 Task: Create in the project TripHive and in the Backlog issue 'Migrate website to a new hosting provider' a child issue 'User interface design', and assign it to team member softage.3@softage.net.
Action: Mouse moved to (562, 299)
Screenshot: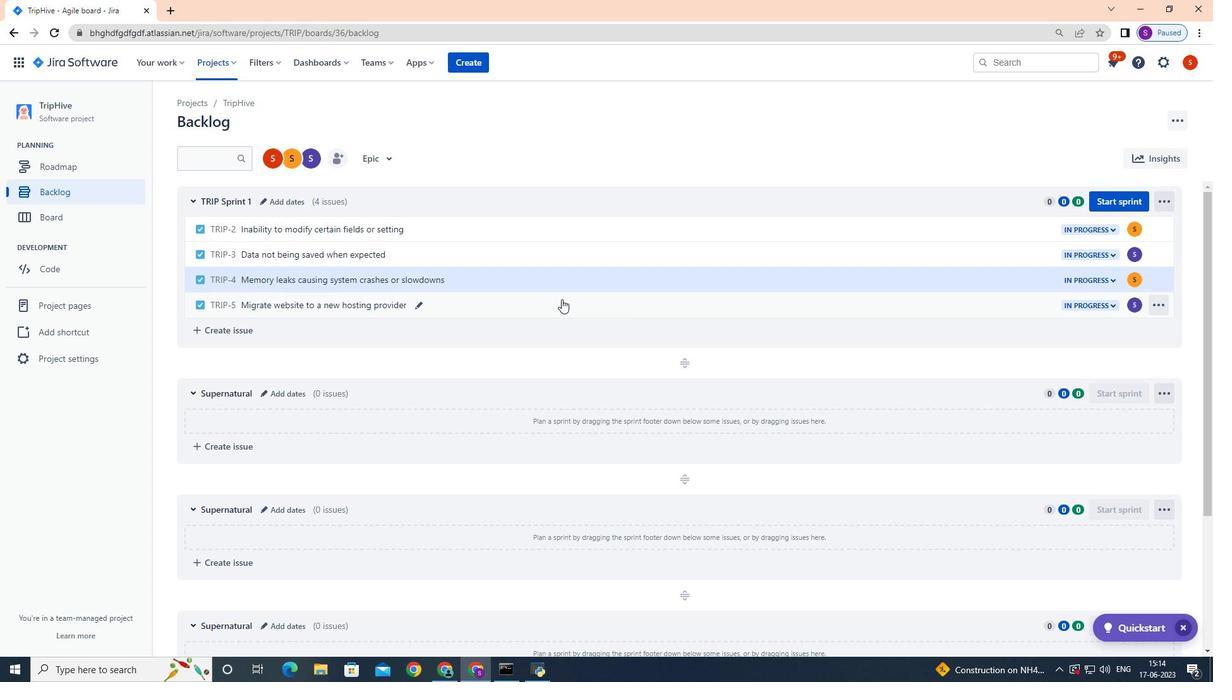 
Action: Mouse pressed left at (562, 299)
Screenshot: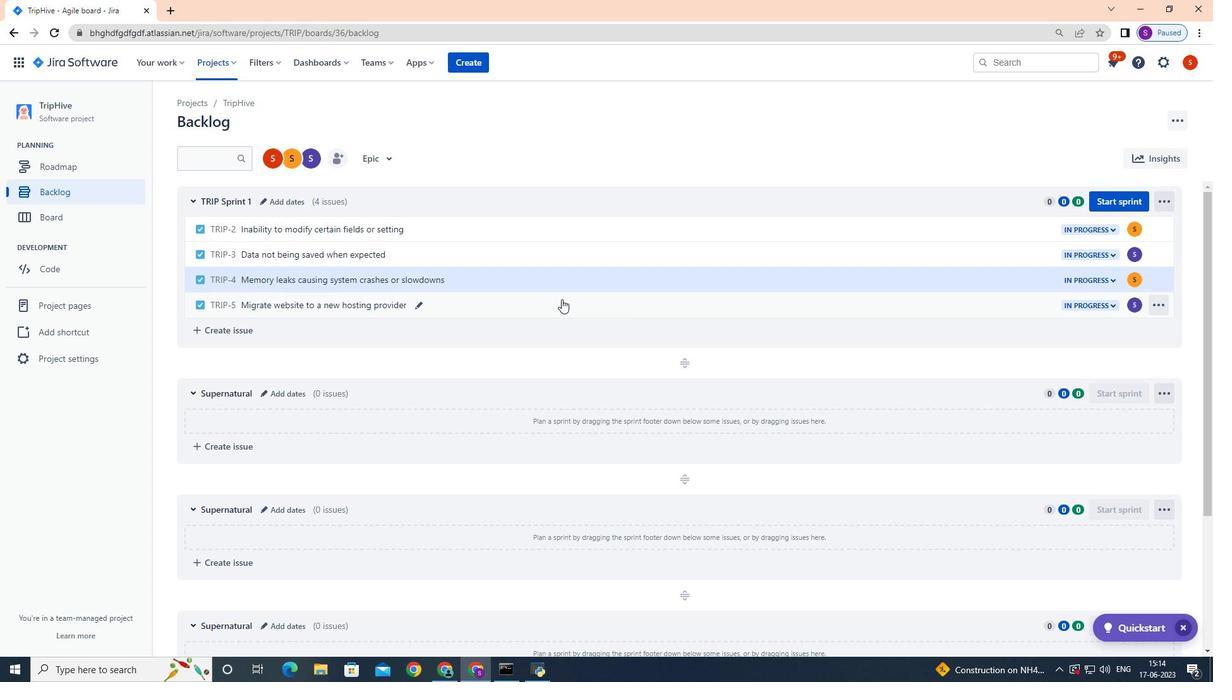 
Action: Mouse moved to (993, 271)
Screenshot: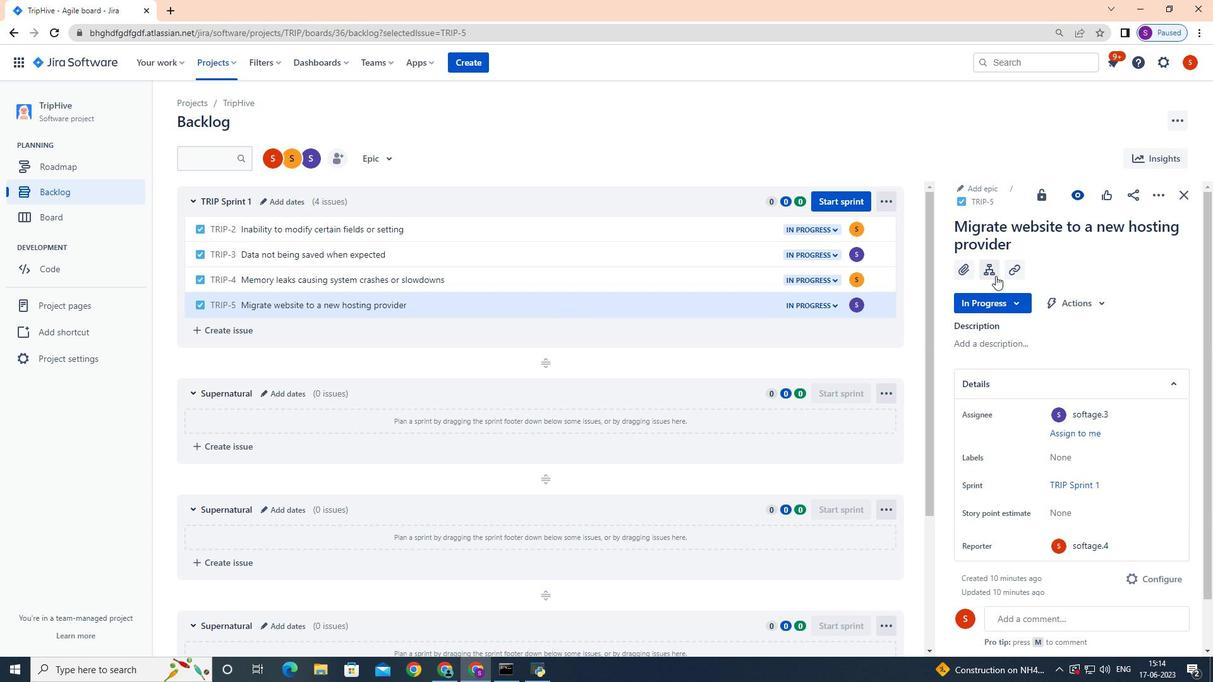 
Action: Mouse pressed left at (993, 271)
Screenshot: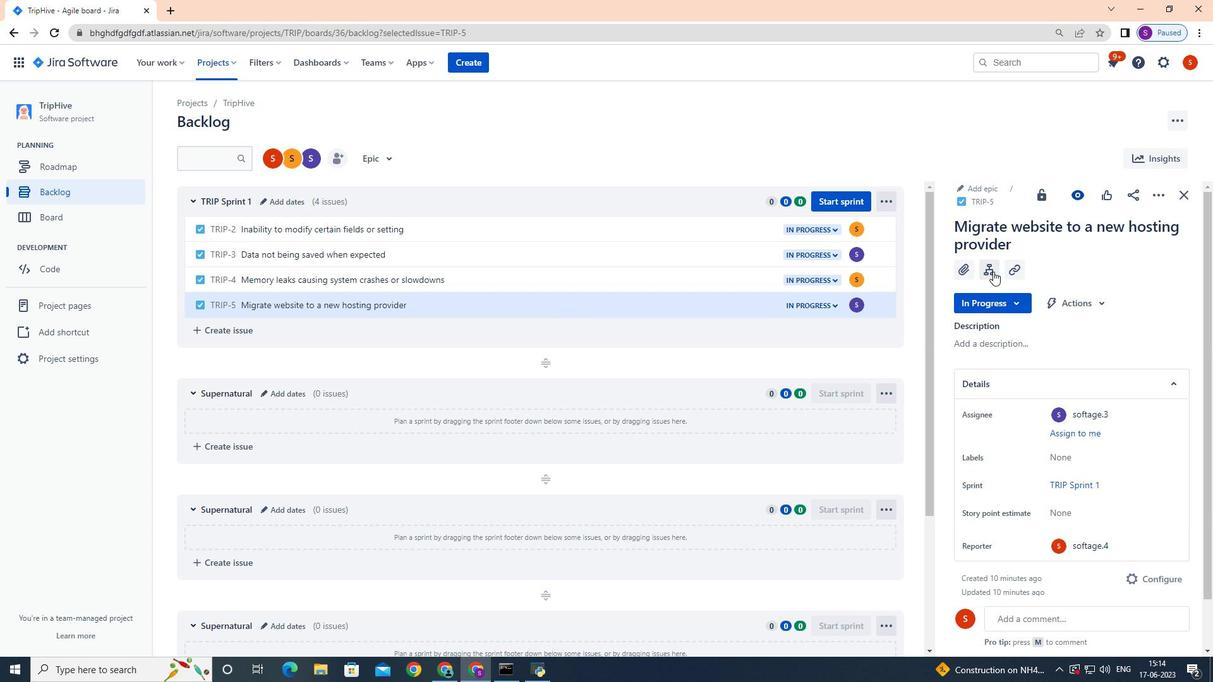 
Action: Mouse moved to (1007, 372)
Screenshot: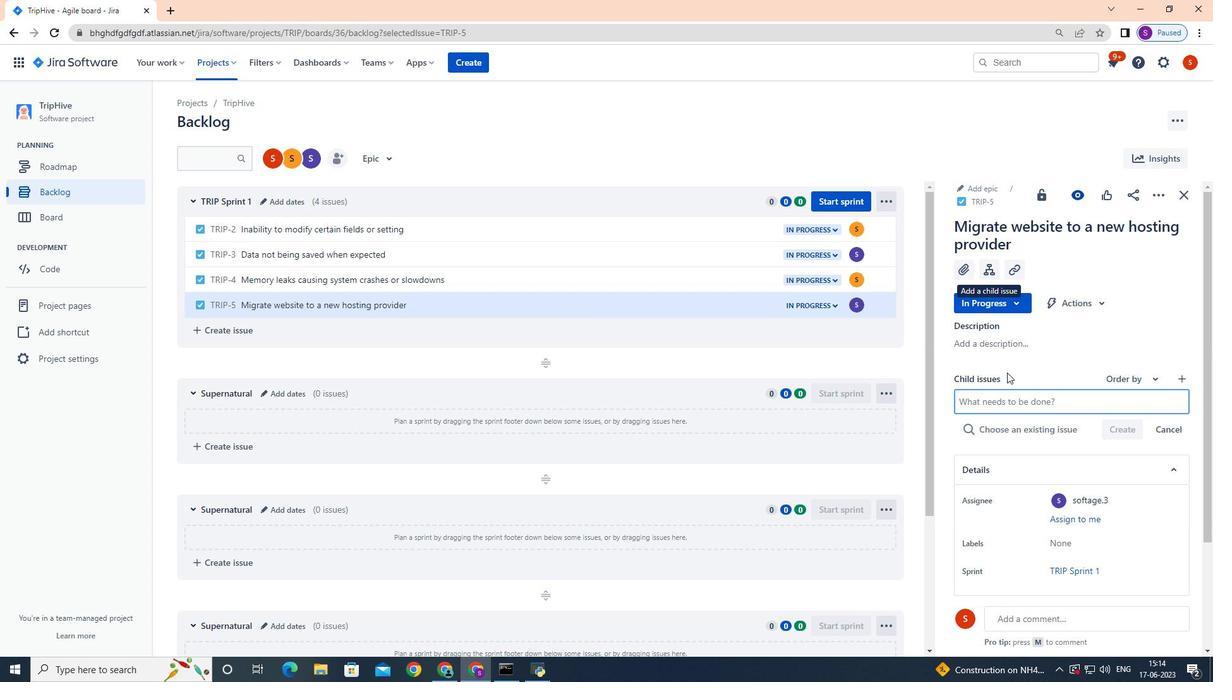 
Action: Key pressed <Key.shift>User<Key.space>interface<Key.space>design<Key.enter>
Screenshot: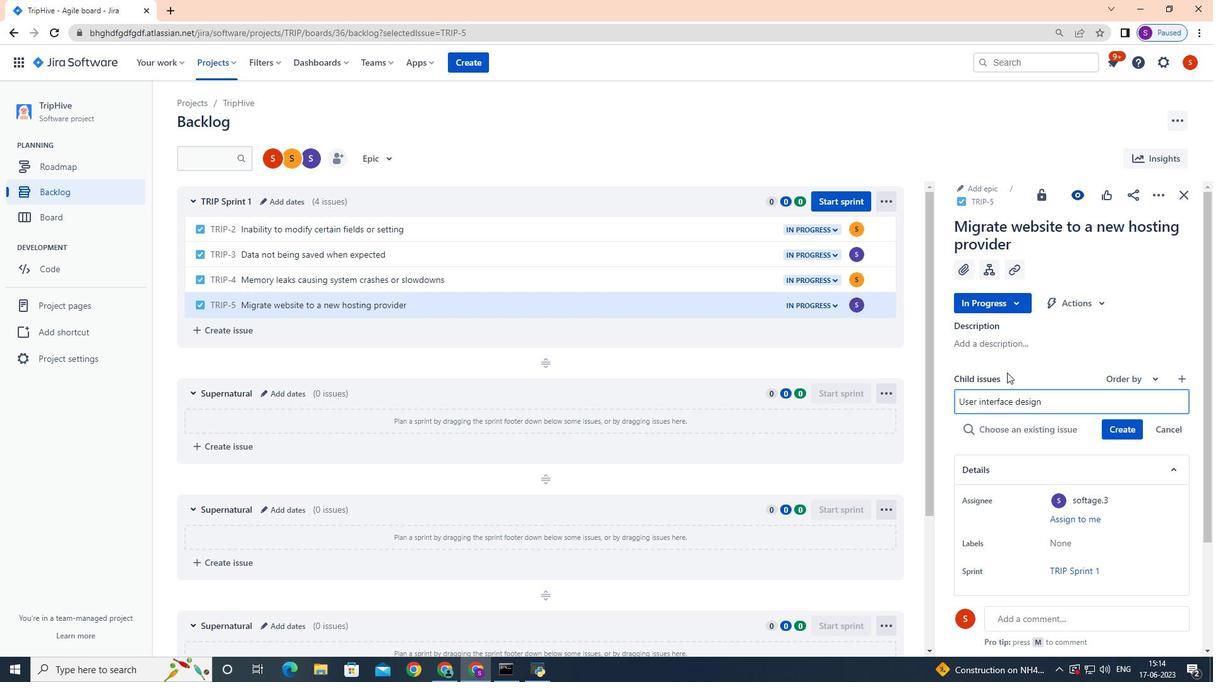 
Action: Mouse moved to (1134, 407)
Screenshot: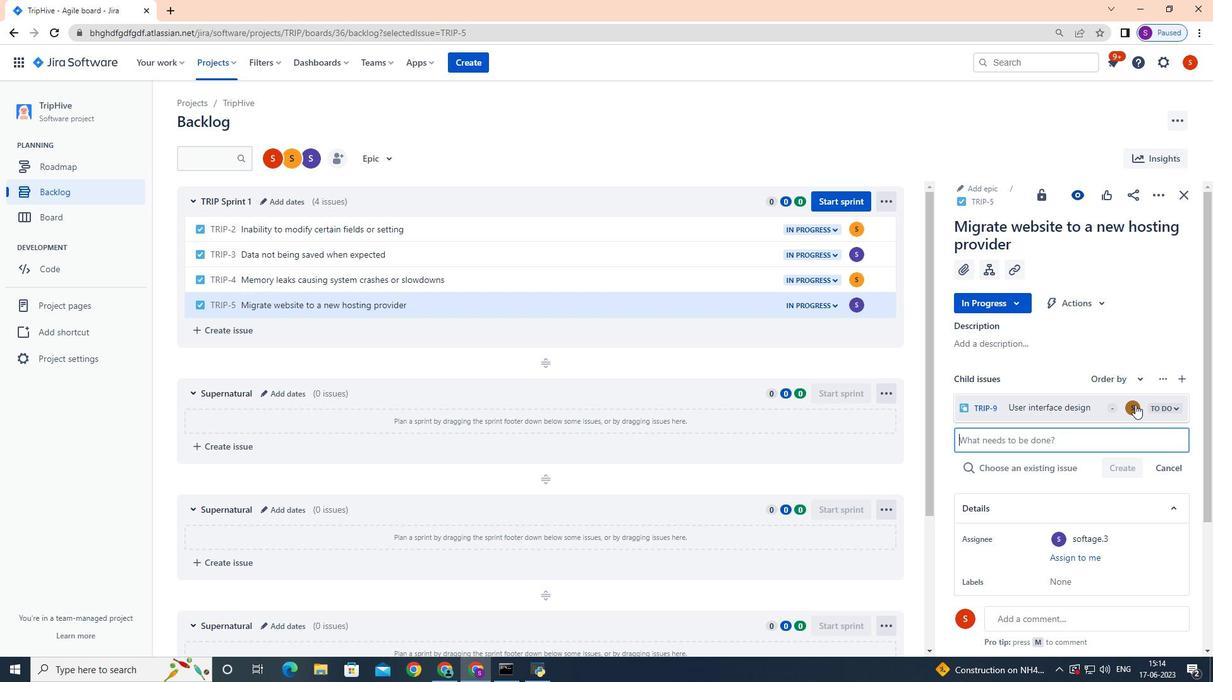 
Action: Mouse pressed left at (1134, 407)
Screenshot: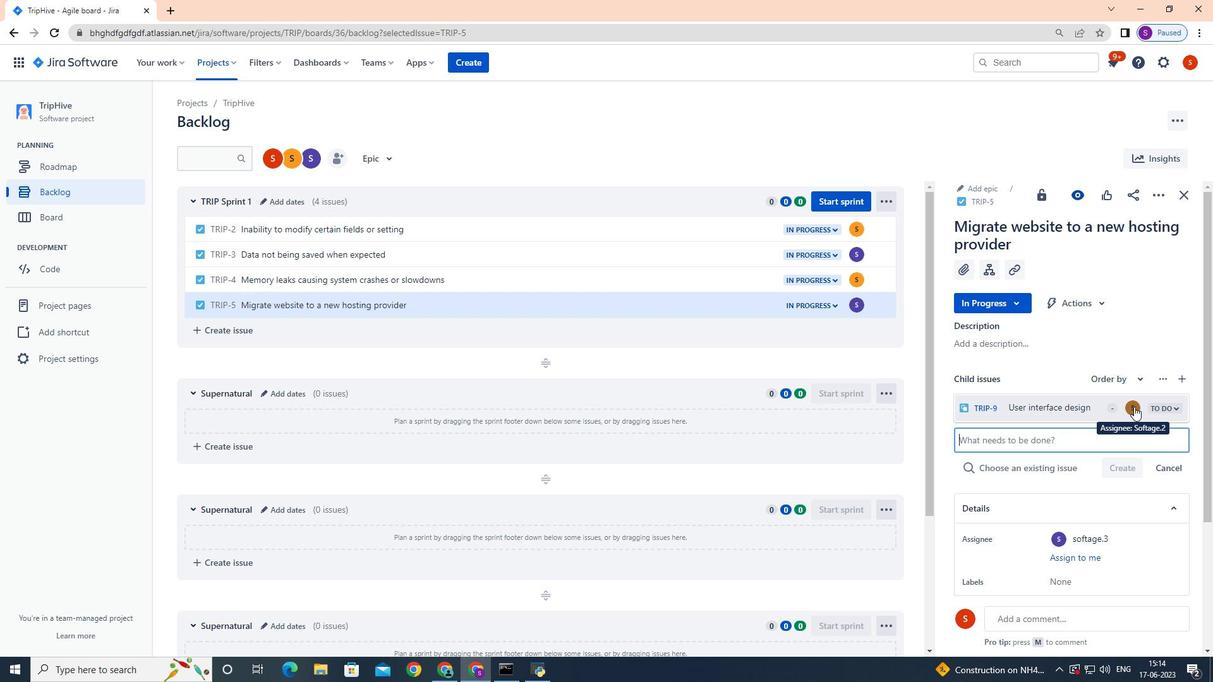 
Action: Mouse moved to (1137, 405)
Screenshot: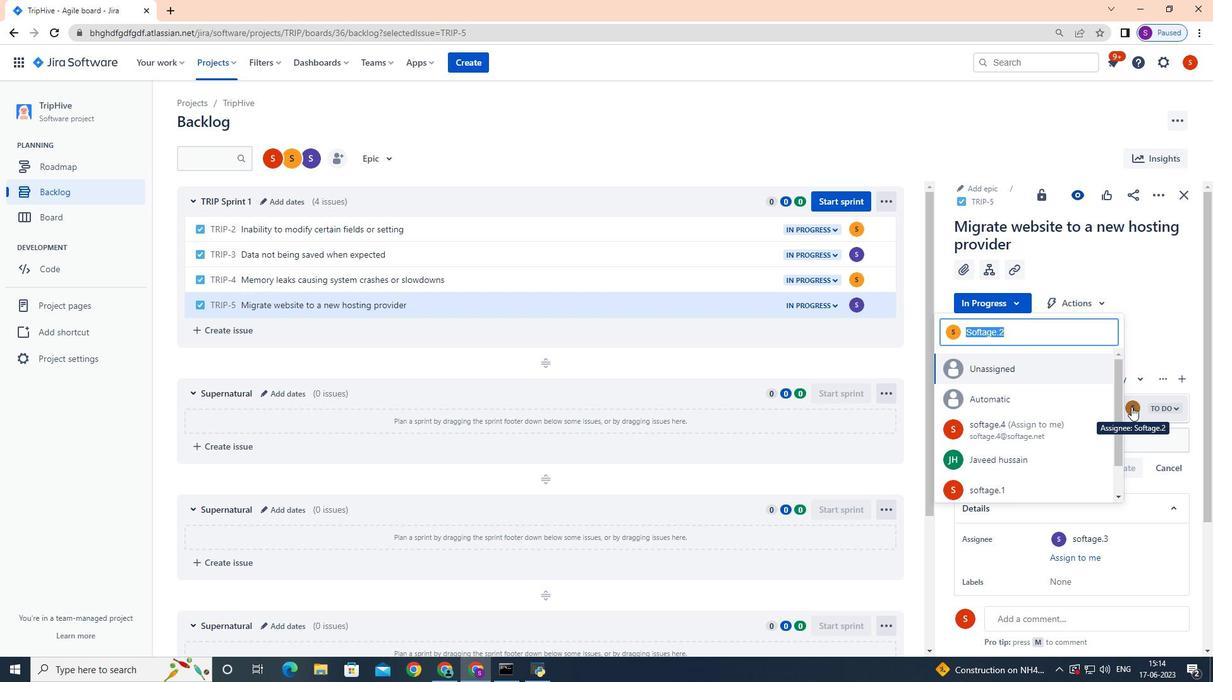 
Action: Key pressed softage.3
Screenshot: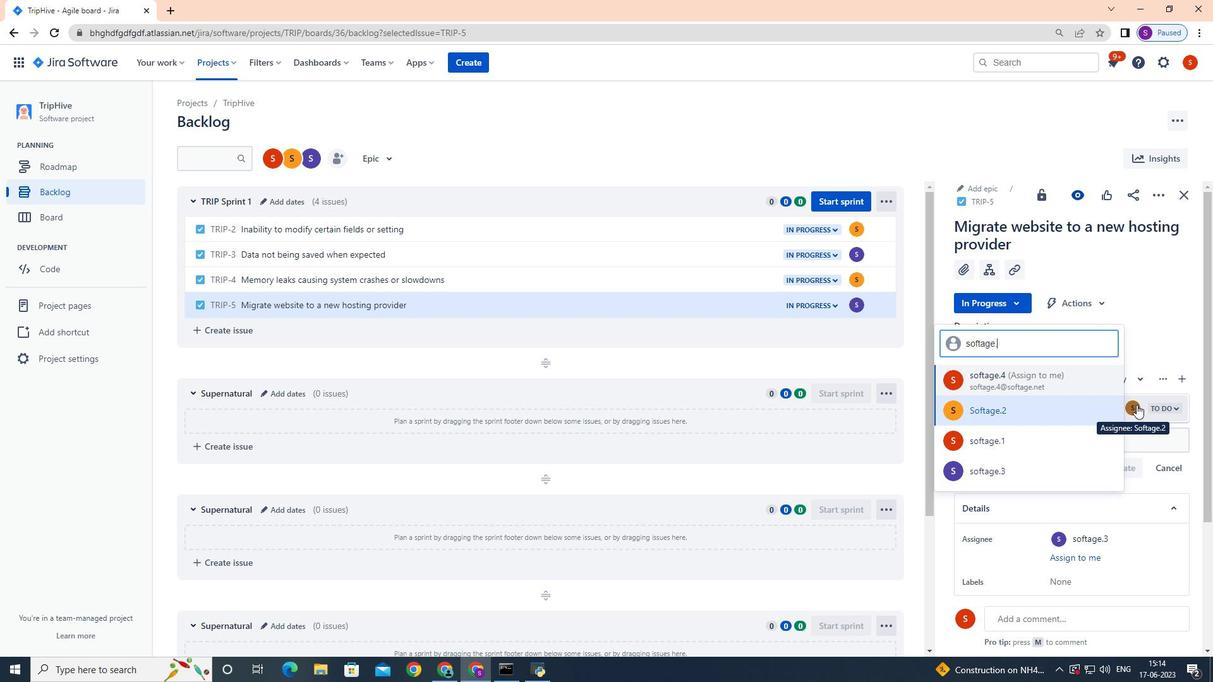 
Action: Mouse moved to (1020, 410)
Screenshot: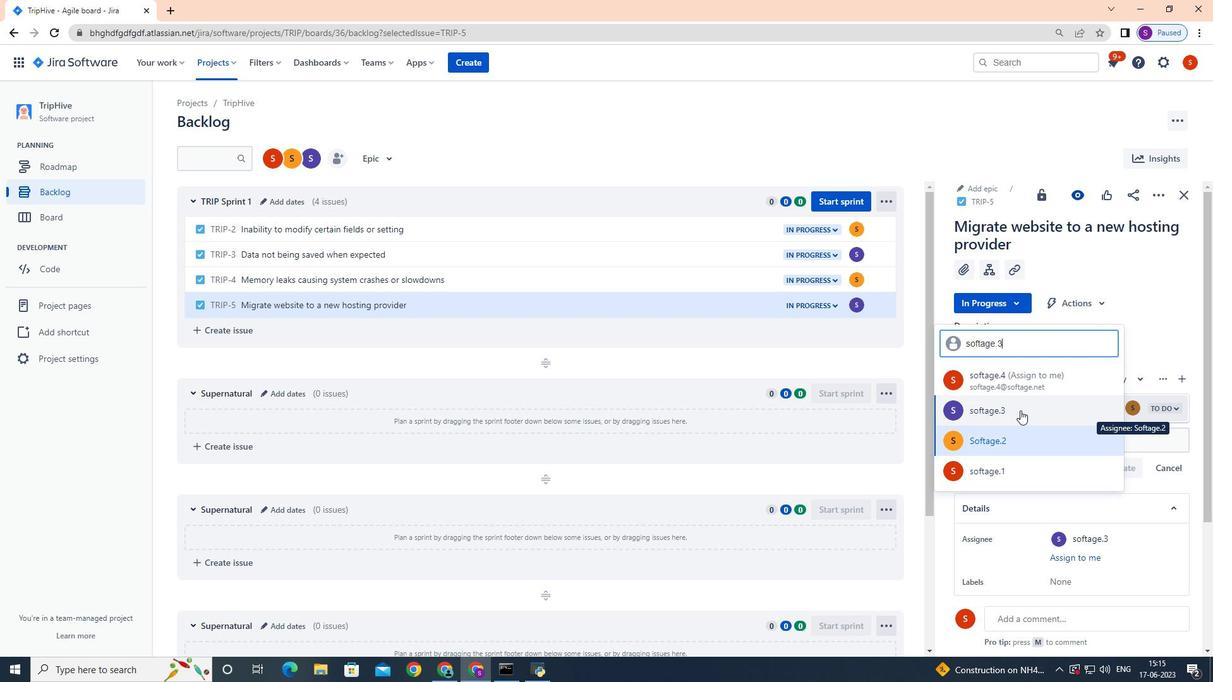 
Action: Mouse pressed left at (1020, 410)
Screenshot: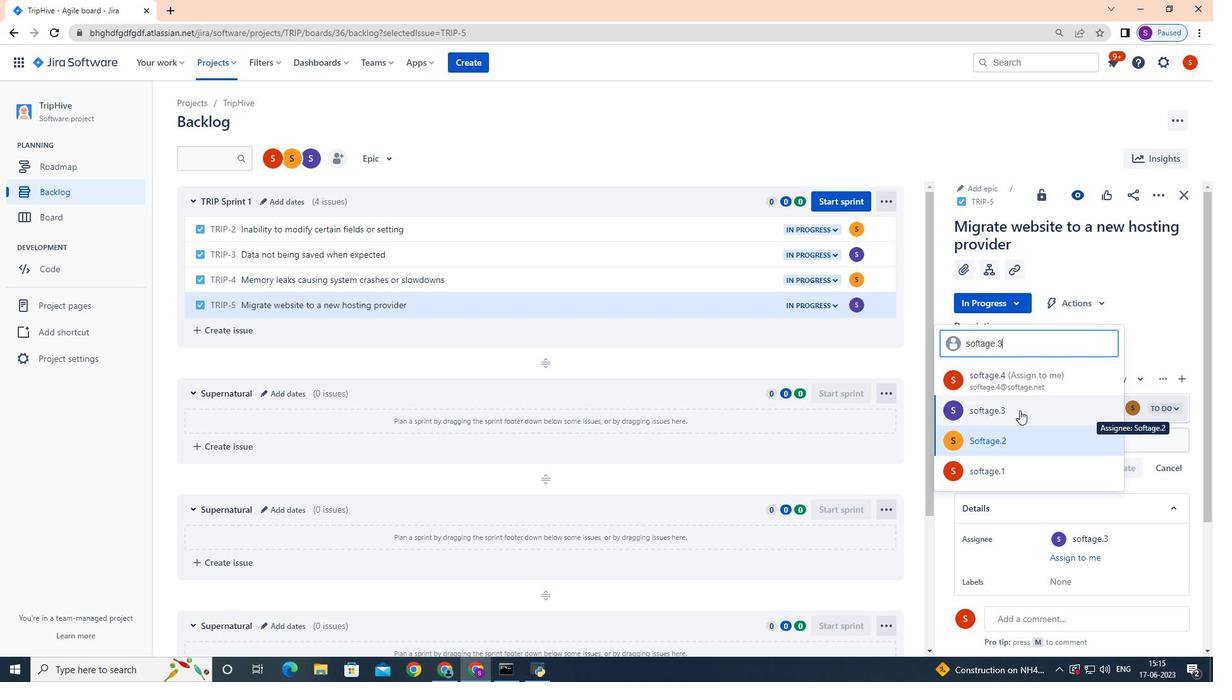 
